 Task: Create in the project TreasureLine in Backlog an issue 'Missing or incorrect error messages', assign it to team member softage.1@softage.net and change the status to IN PROGRESS.
Action: Mouse moved to (250, 72)
Screenshot: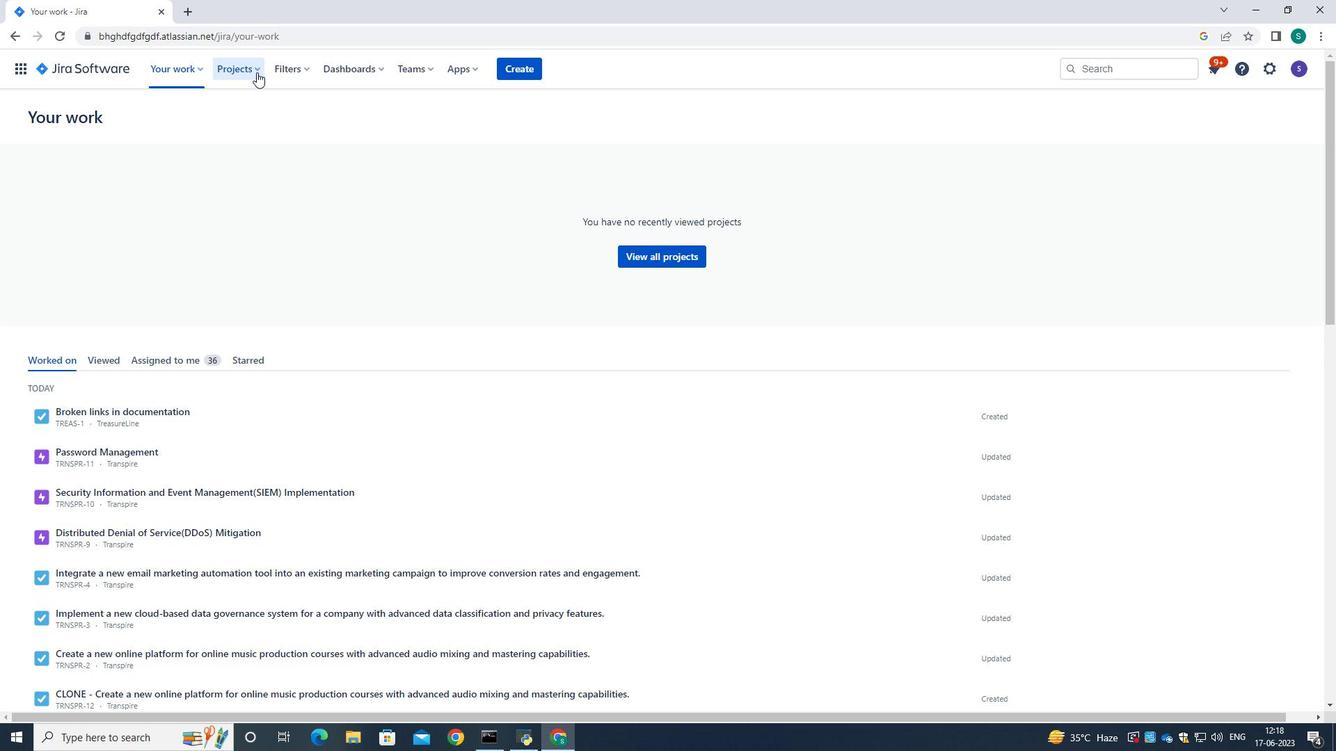 
Action: Mouse pressed left at (250, 72)
Screenshot: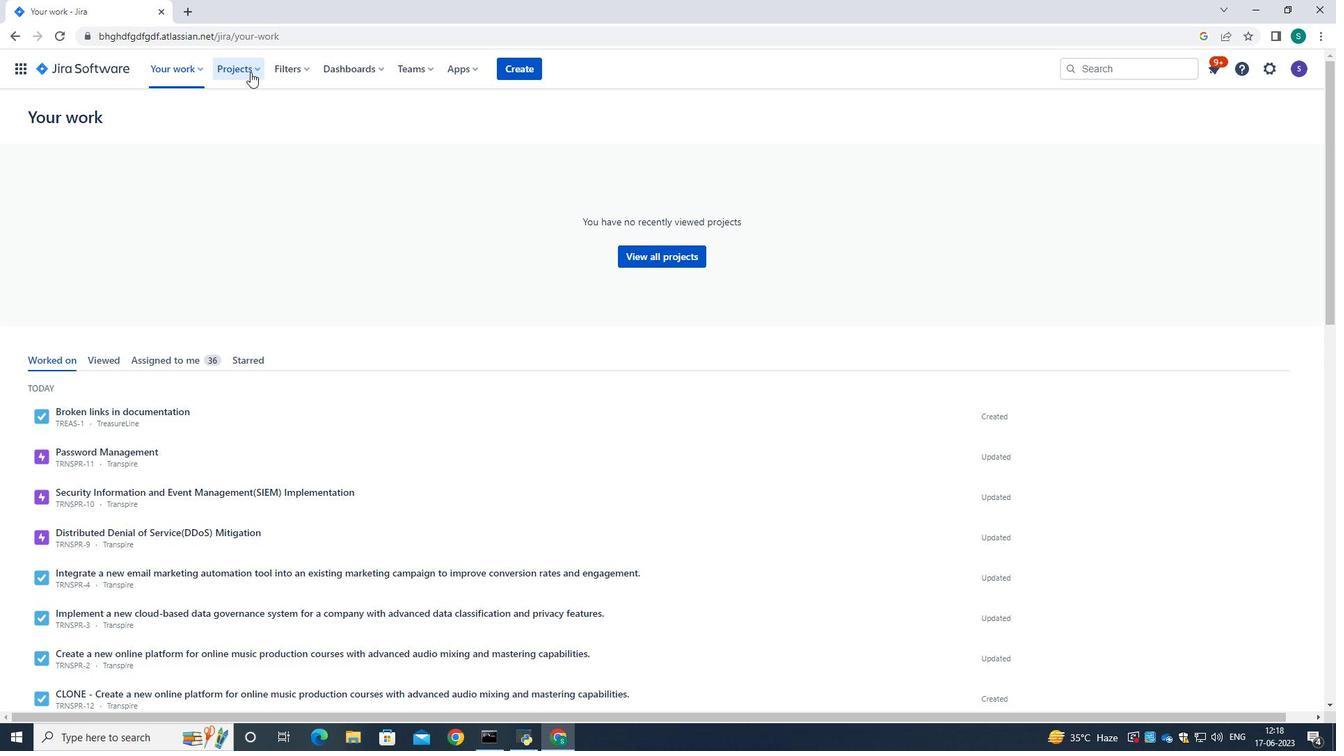 
Action: Mouse moved to (247, 128)
Screenshot: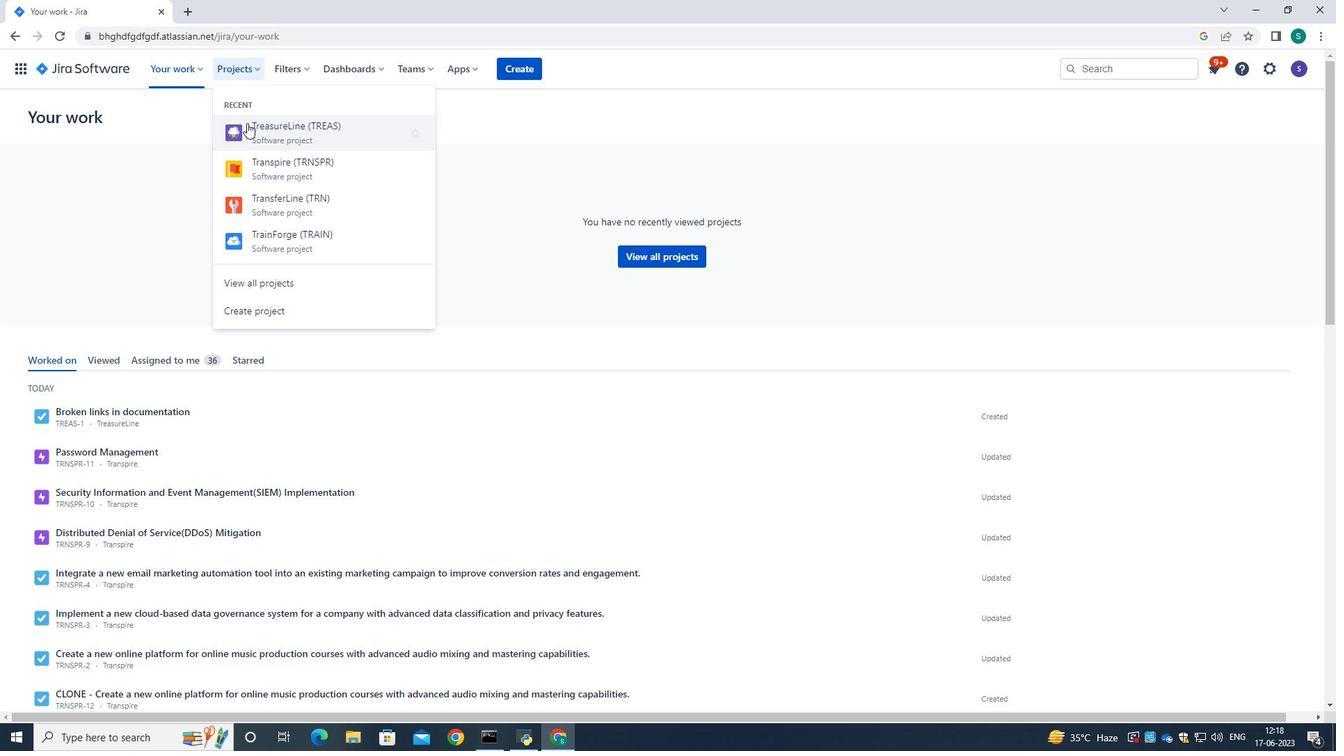 
Action: Mouse pressed left at (247, 128)
Screenshot: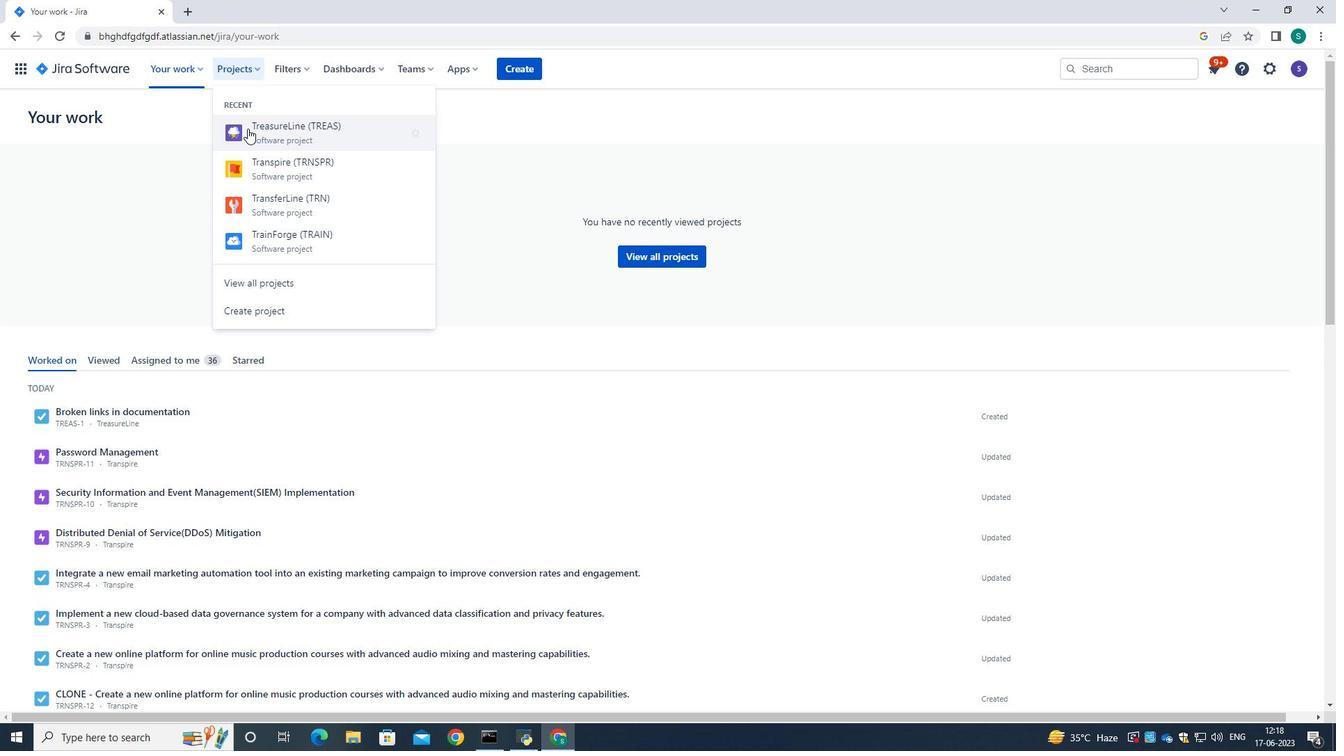 
Action: Mouse moved to (80, 215)
Screenshot: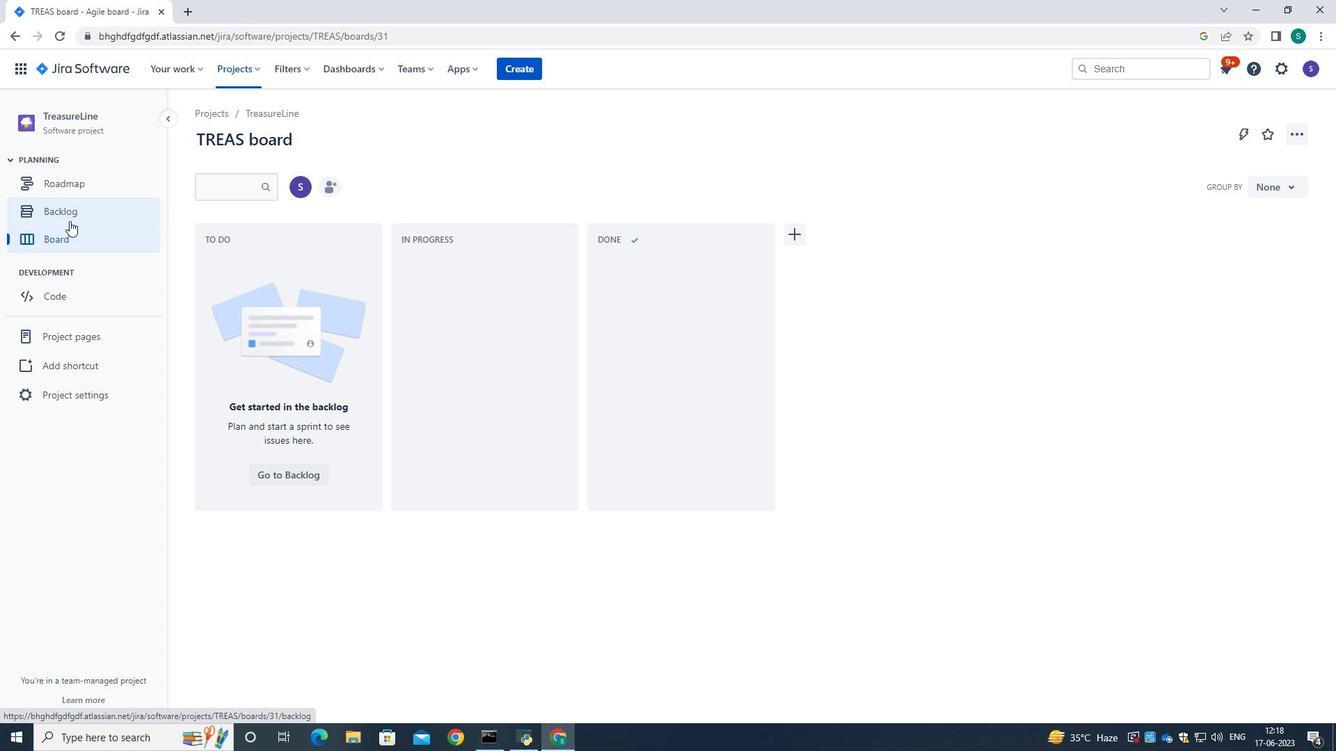 
Action: Mouse pressed left at (80, 215)
Screenshot: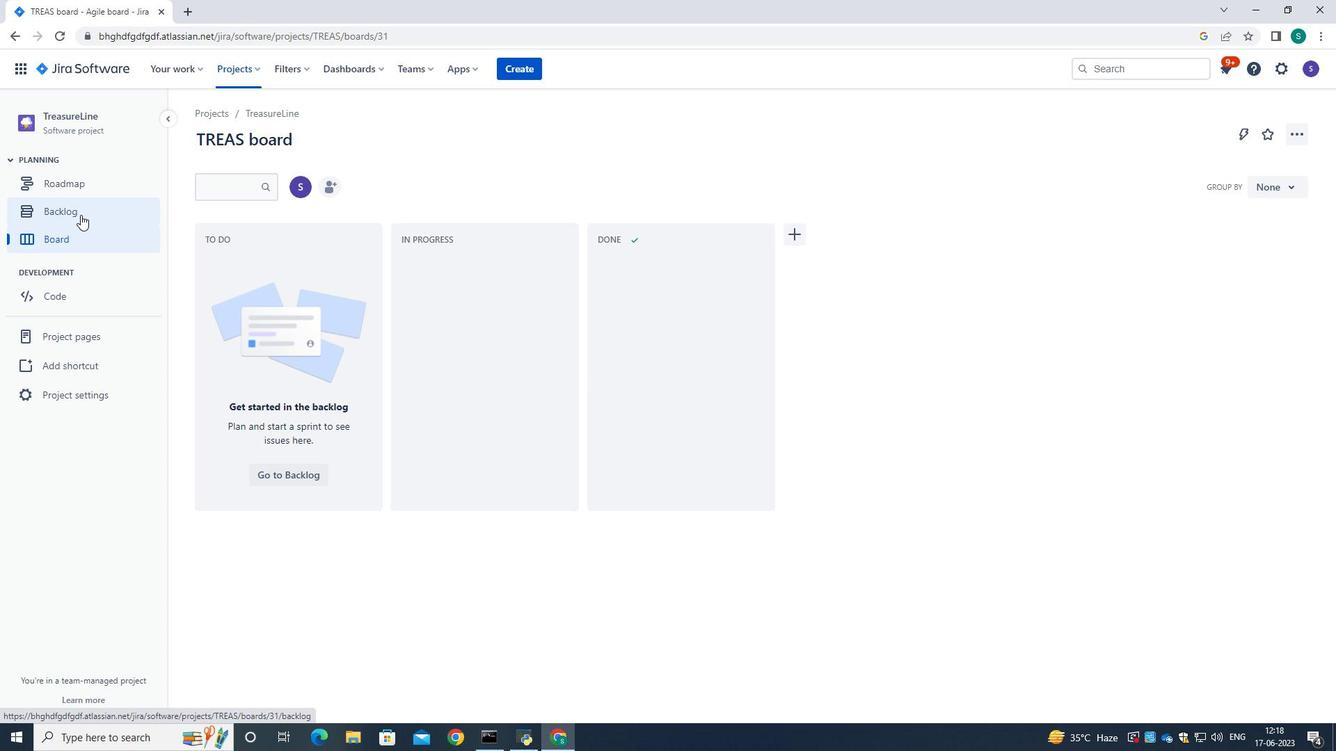 
Action: Mouse moved to (462, 279)
Screenshot: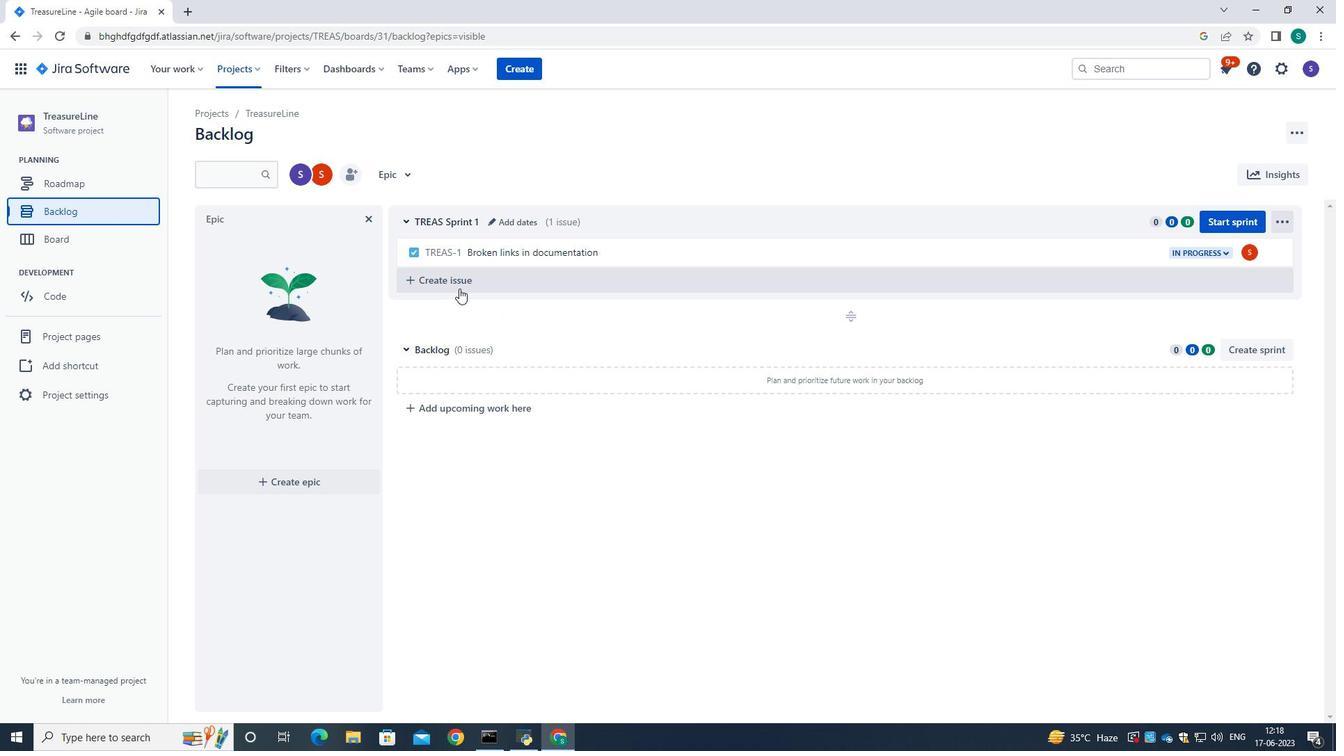 
Action: Mouse pressed left at (462, 279)
Screenshot: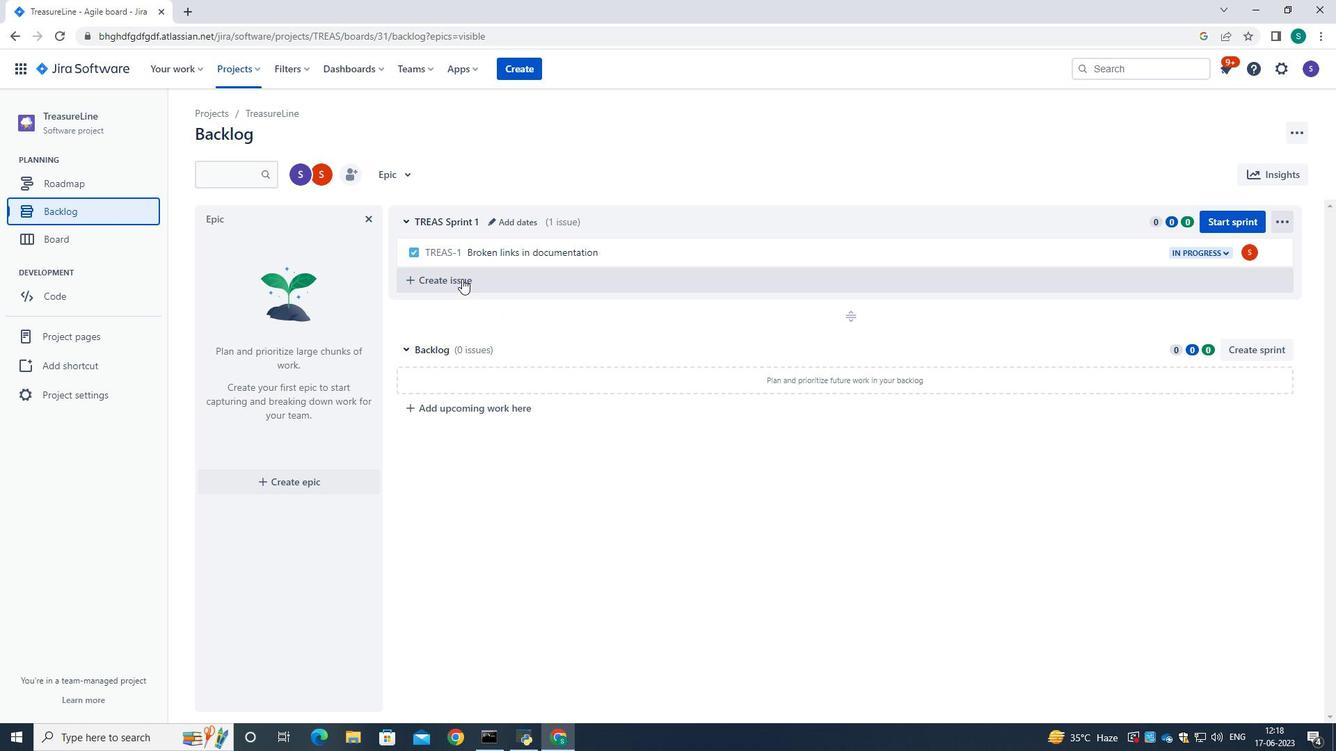 
Action: Mouse moved to (480, 280)
Screenshot: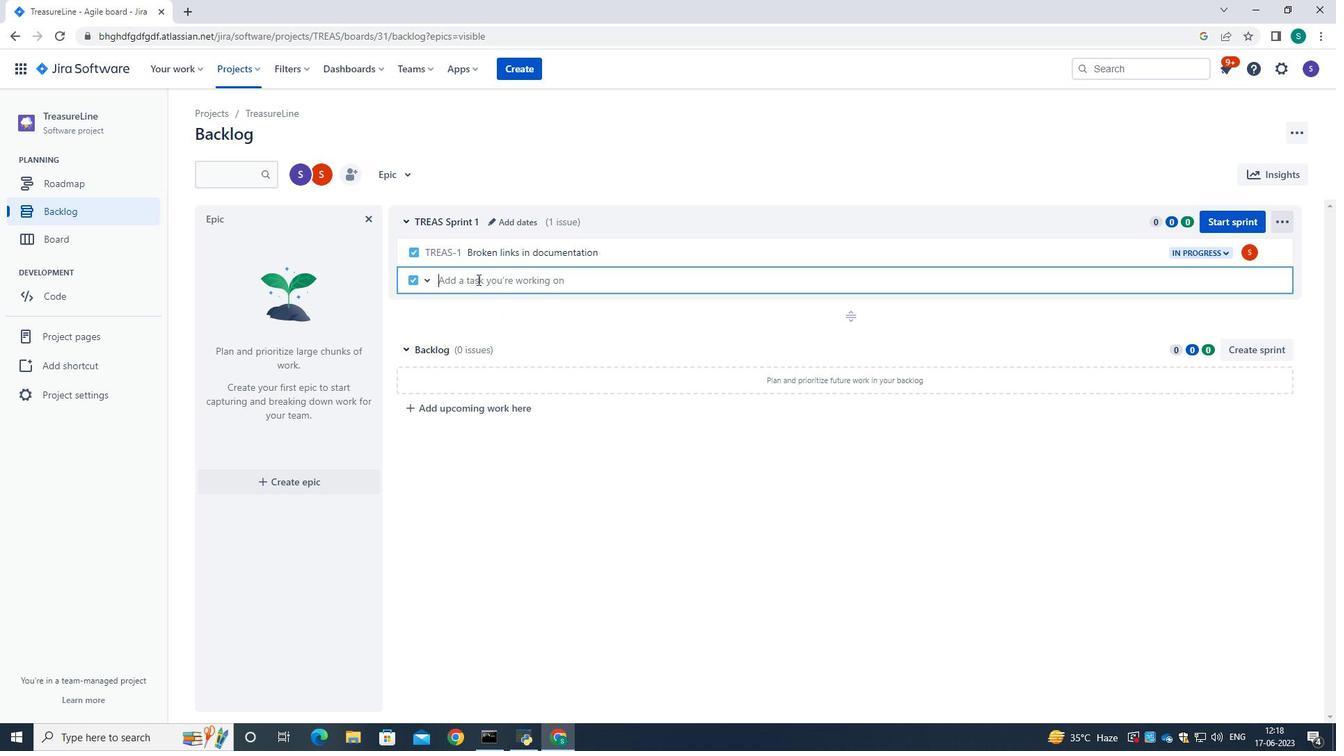 
Action: Mouse pressed left at (480, 280)
Screenshot: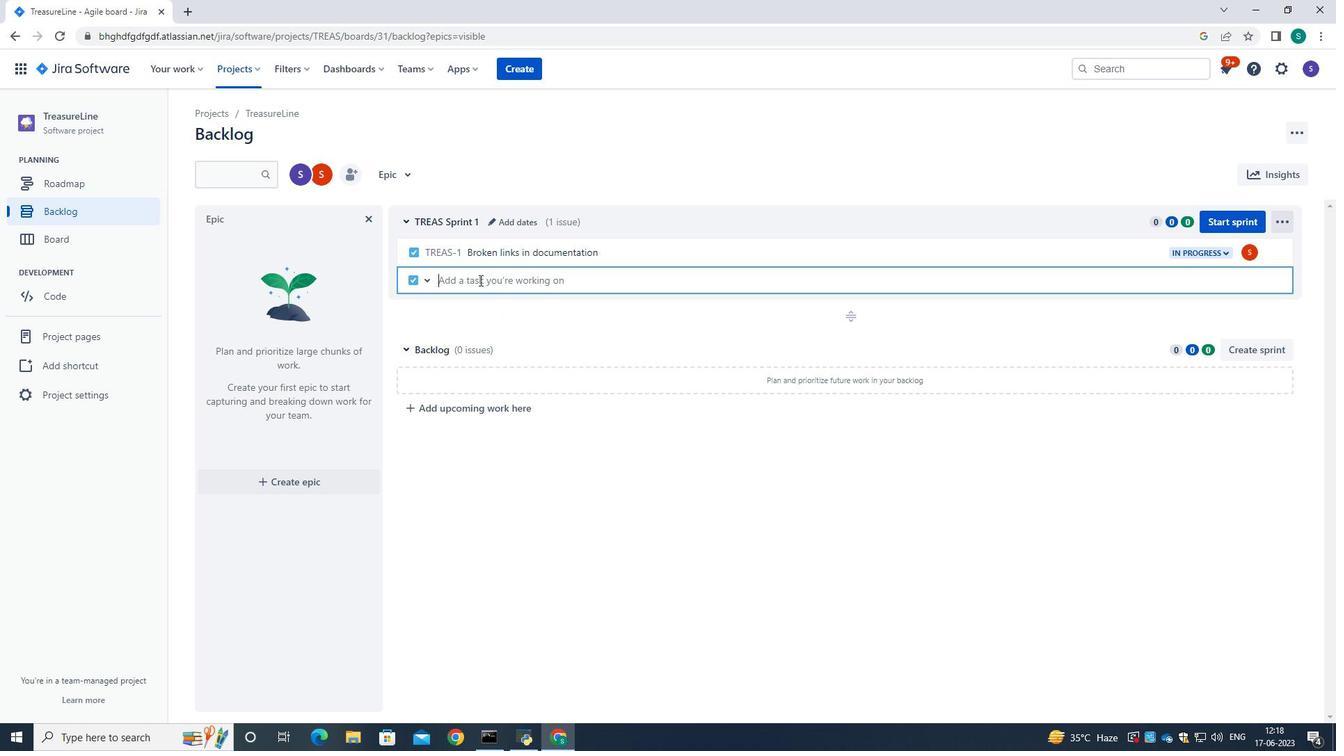 
Action: Key pressed <Key.caps_lock>M<Key.caps_lock>issing<Key.space>or<Key.space>incorrect<Key.space><Key.space><Key.space><Key.space><Key.space><Key.space><Key.space><Key.space><Key.space><Key.space><Key.space><Key.space><Key.space><Key.space><Key.space><Key.space><Key.space><Key.space><Key.space><Key.space><Key.space><Key.backspace><Key.backspace><Key.backspace><Key.backspace><Key.backspace><Key.backspace><Key.backspace><Key.backspace><Key.backspace><Key.backspace><Key.backspace><Key.backspace><Key.backspace><Key.backspace><Key.backspace><Key.backspace><Key.backspace><Key.backspace><Key.backspace><Key.backspace>error<Key.space>ma<Key.backspace>essages<Key.enter>
Screenshot: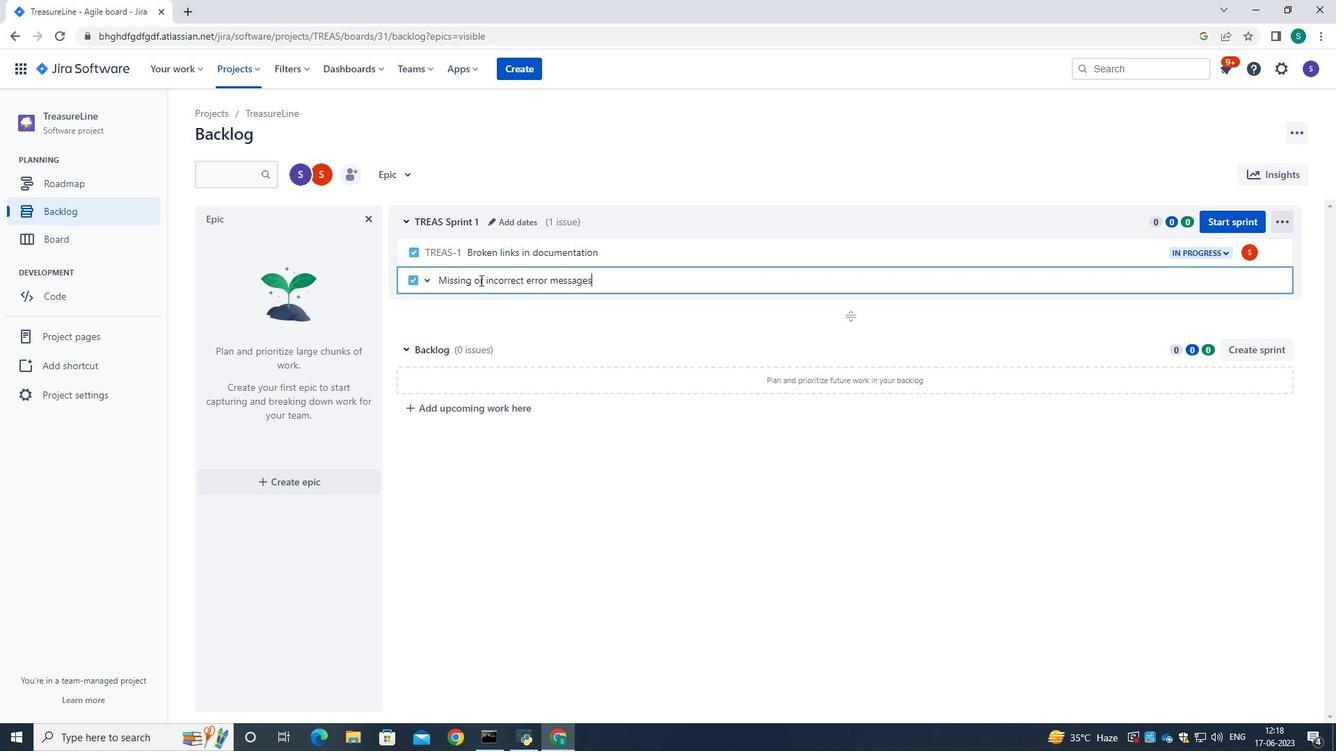 
Action: Mouse moved to (723, 350)
Screenshot: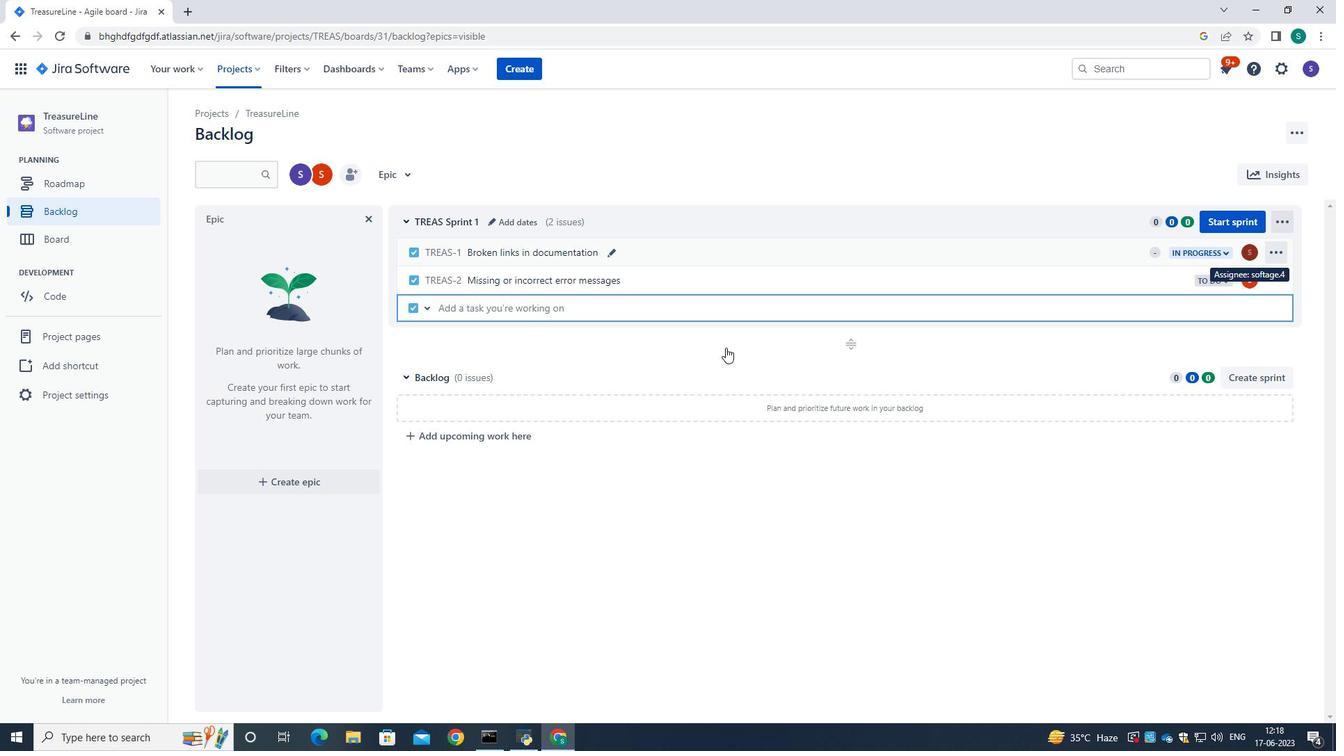 
Action: Mouse pressed left at (723, 350)
Screenshot: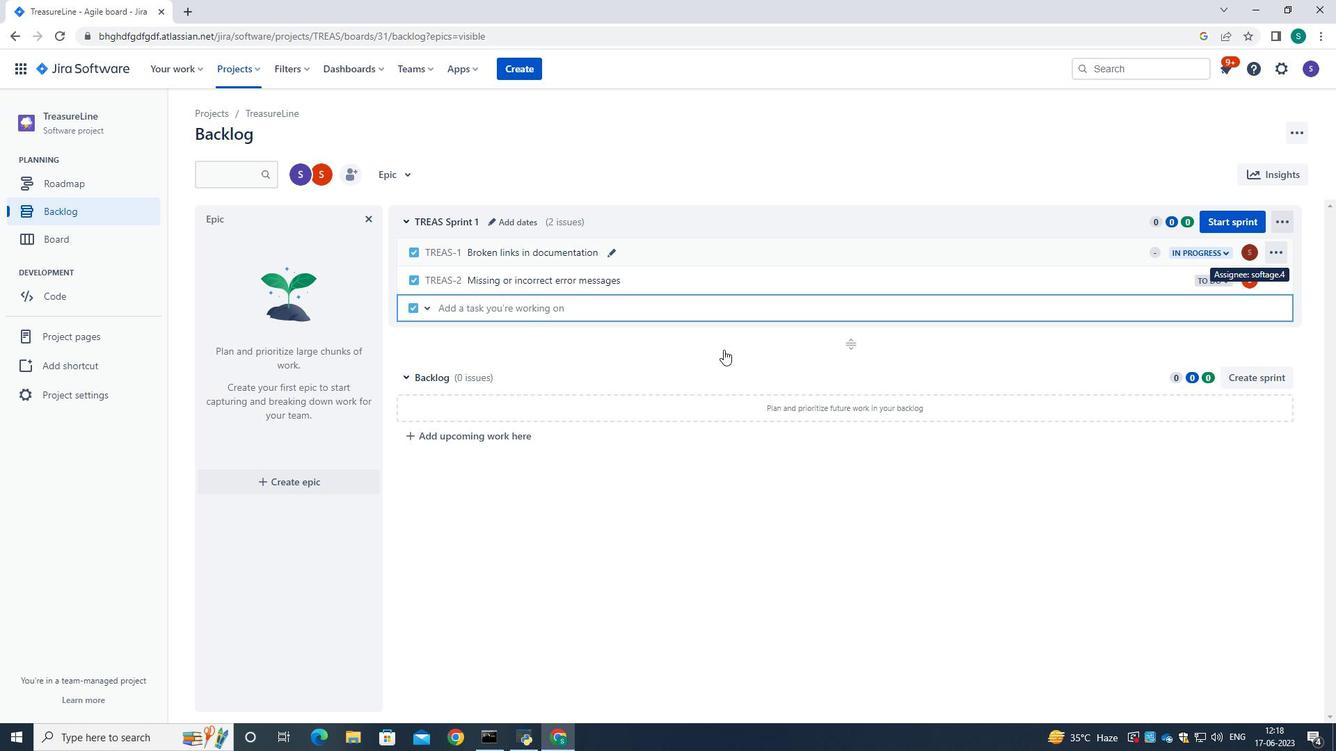 
Action: Mouse moved to (1245, 284)
Screenshot: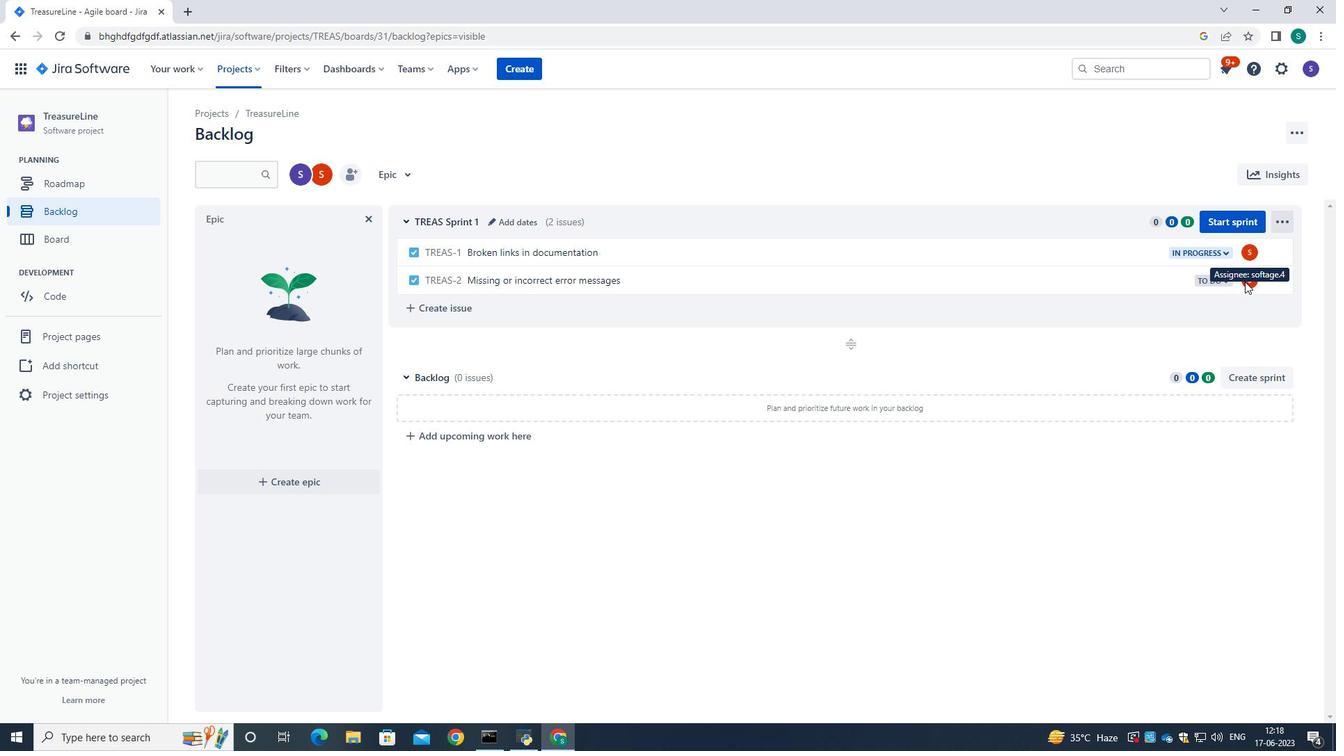 
Action: Mouse pressed left at (1245, 284)
Screenshot: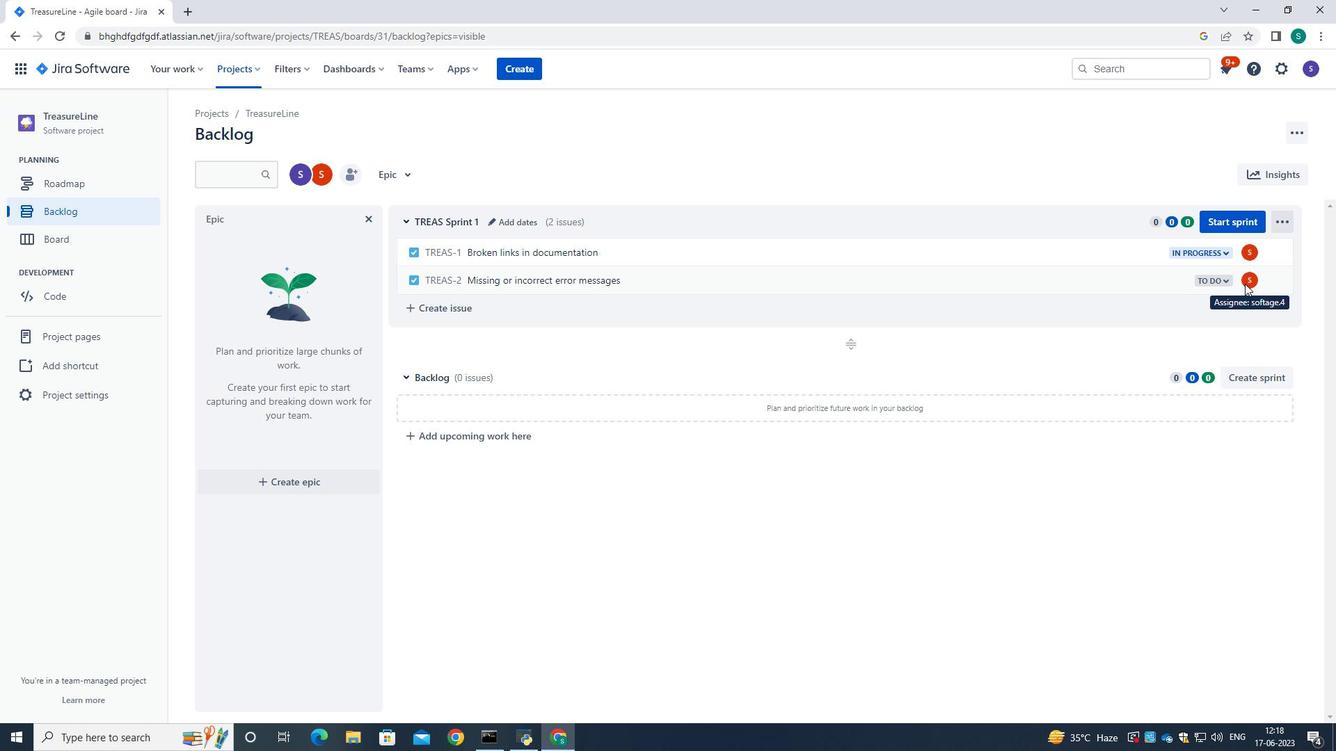 
Action: Mouse moved to (1249, 285)
Screenshot: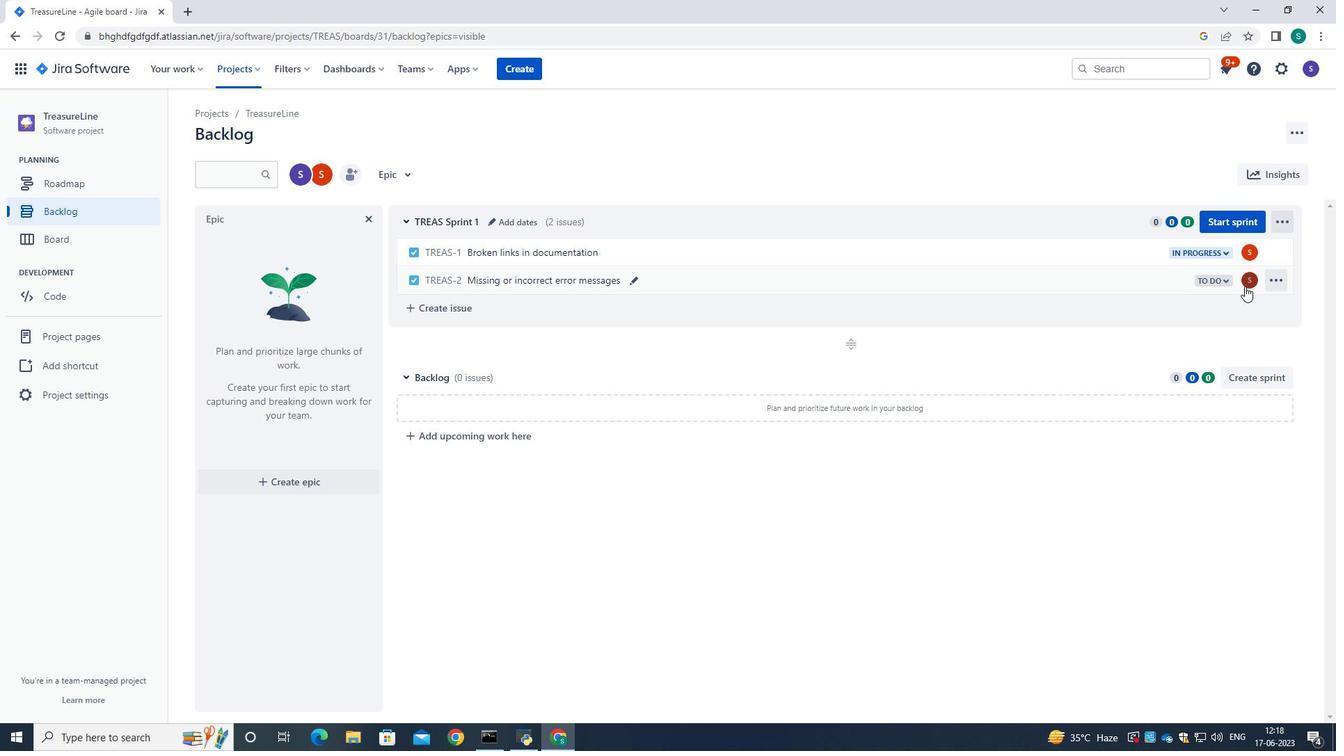 
Action: Mouse pressed left at (1249, 285)
Screenshot: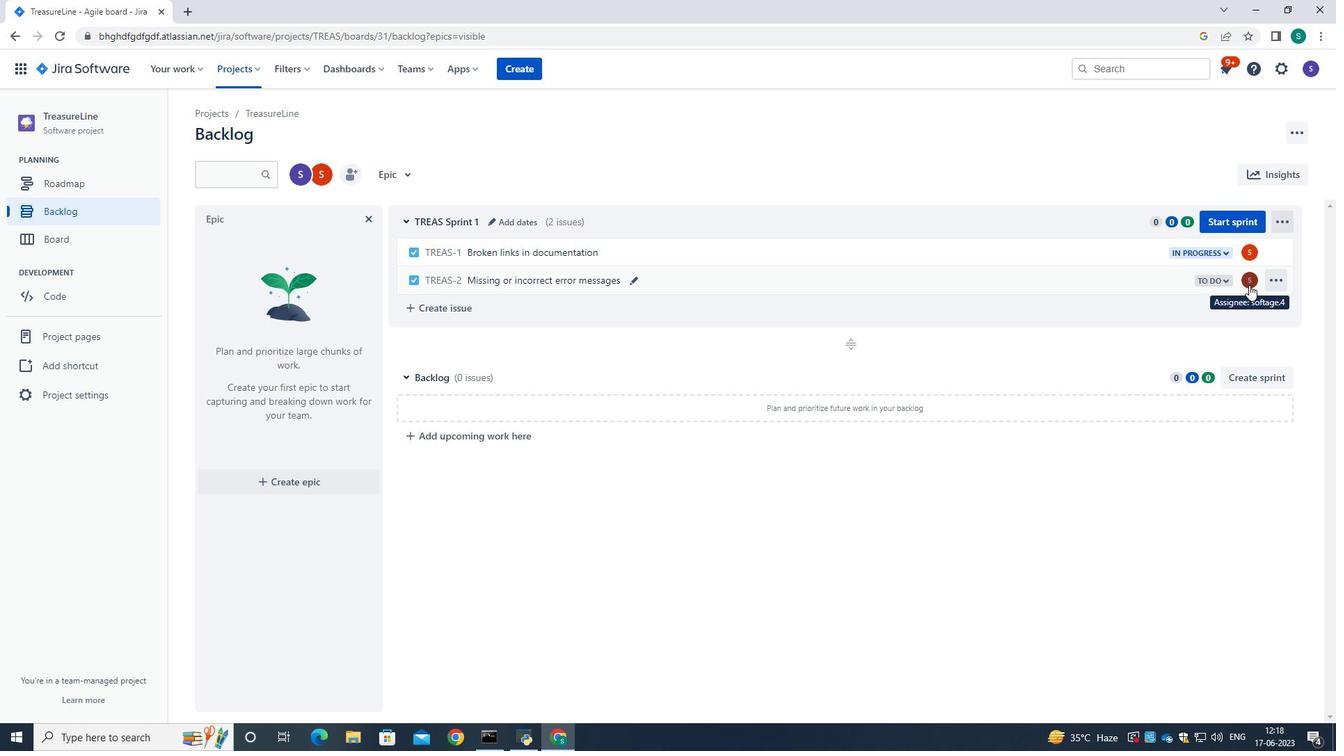 
Action: Mouse moved to (1145, 302)
Screenshot: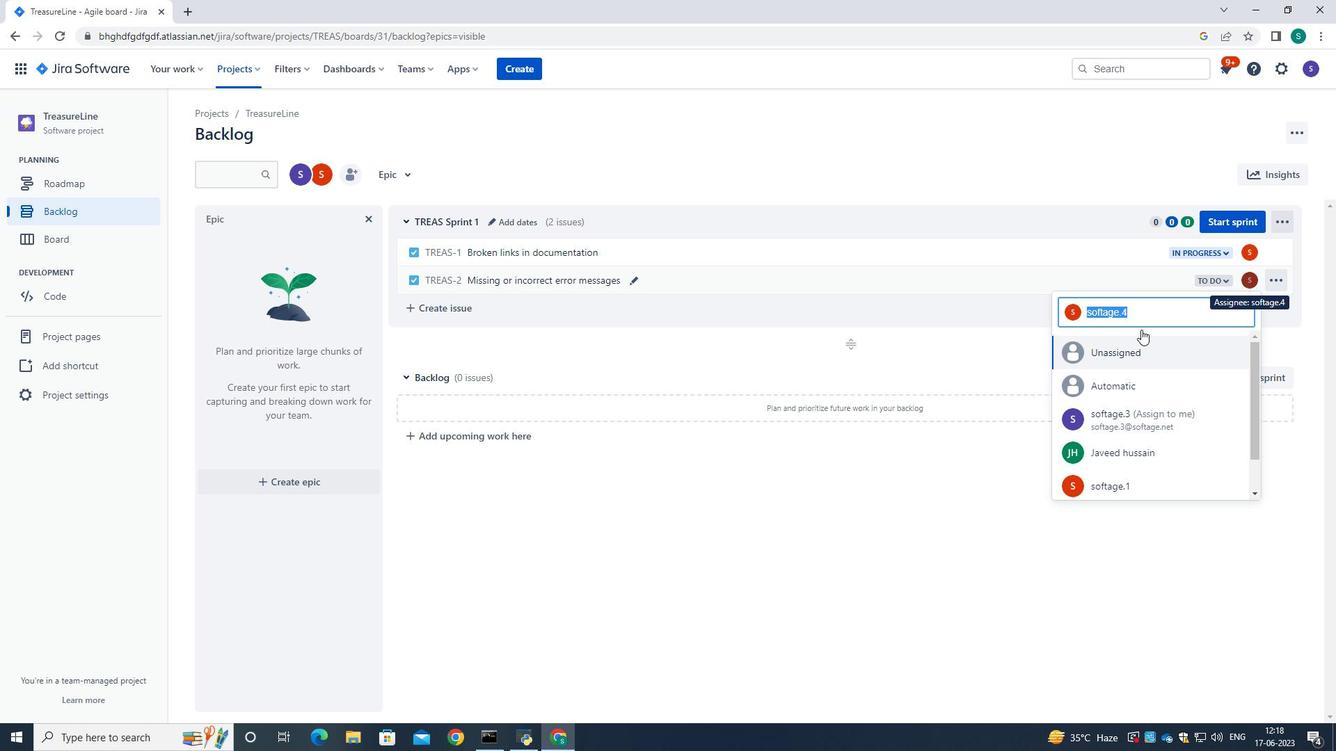 
Action: Key pressed <Key.backspace>softage.1<Key.shift>@softage.net
Screenshot: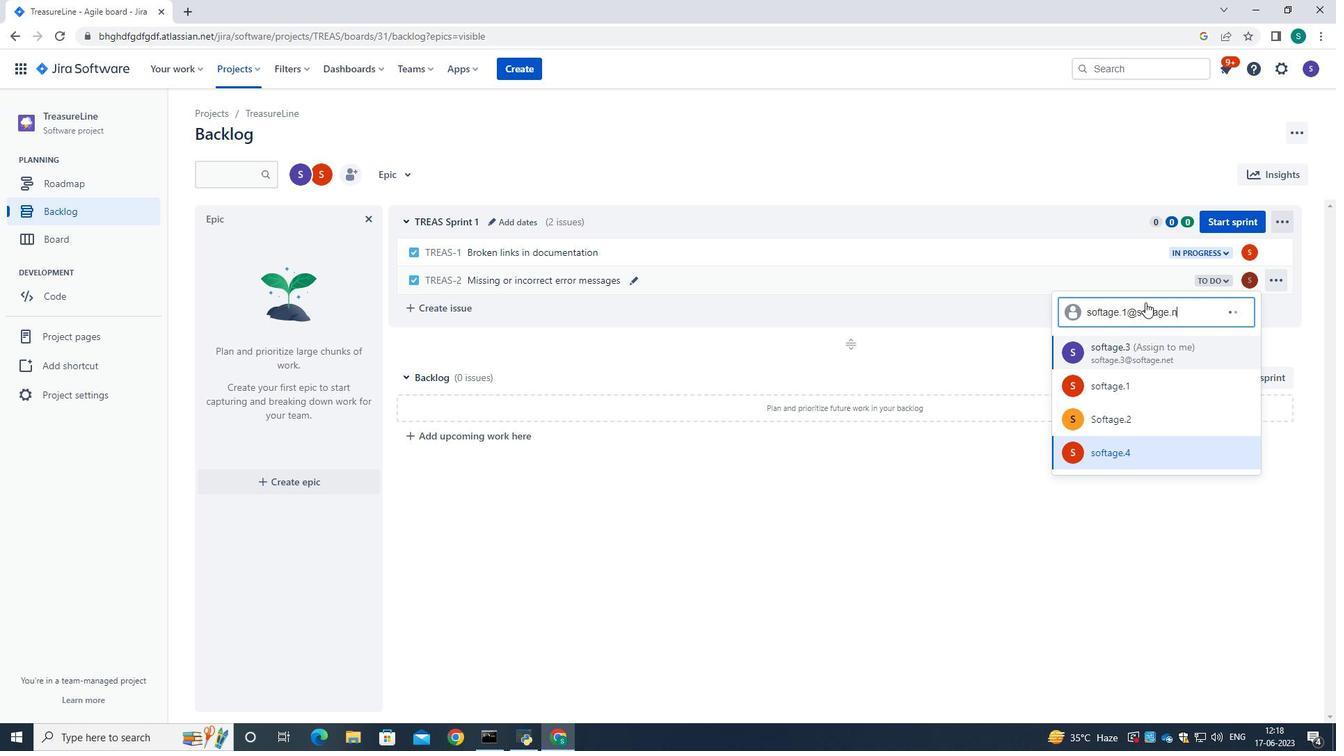 
Action: Mouse moved to (1143, 354)
Screenshot: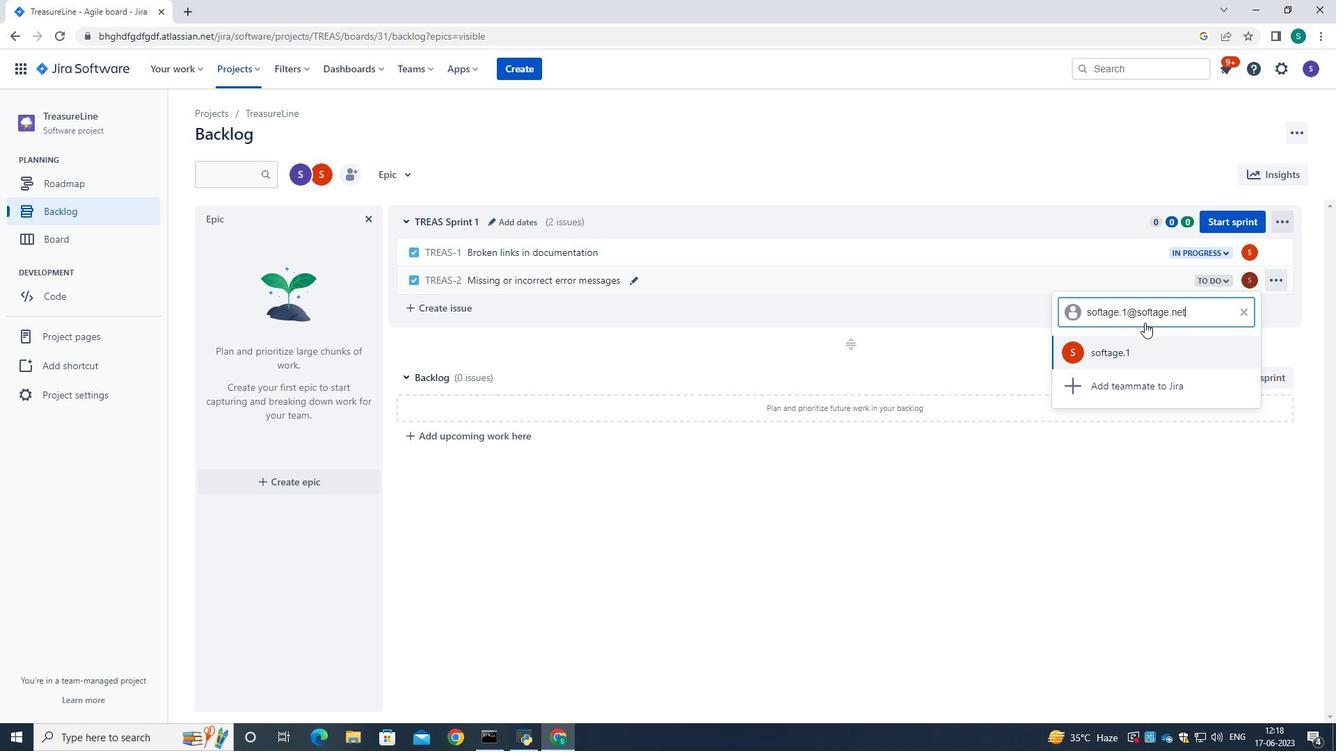 
Action: Mouse pressed left at (1143, 354)
Screenshot: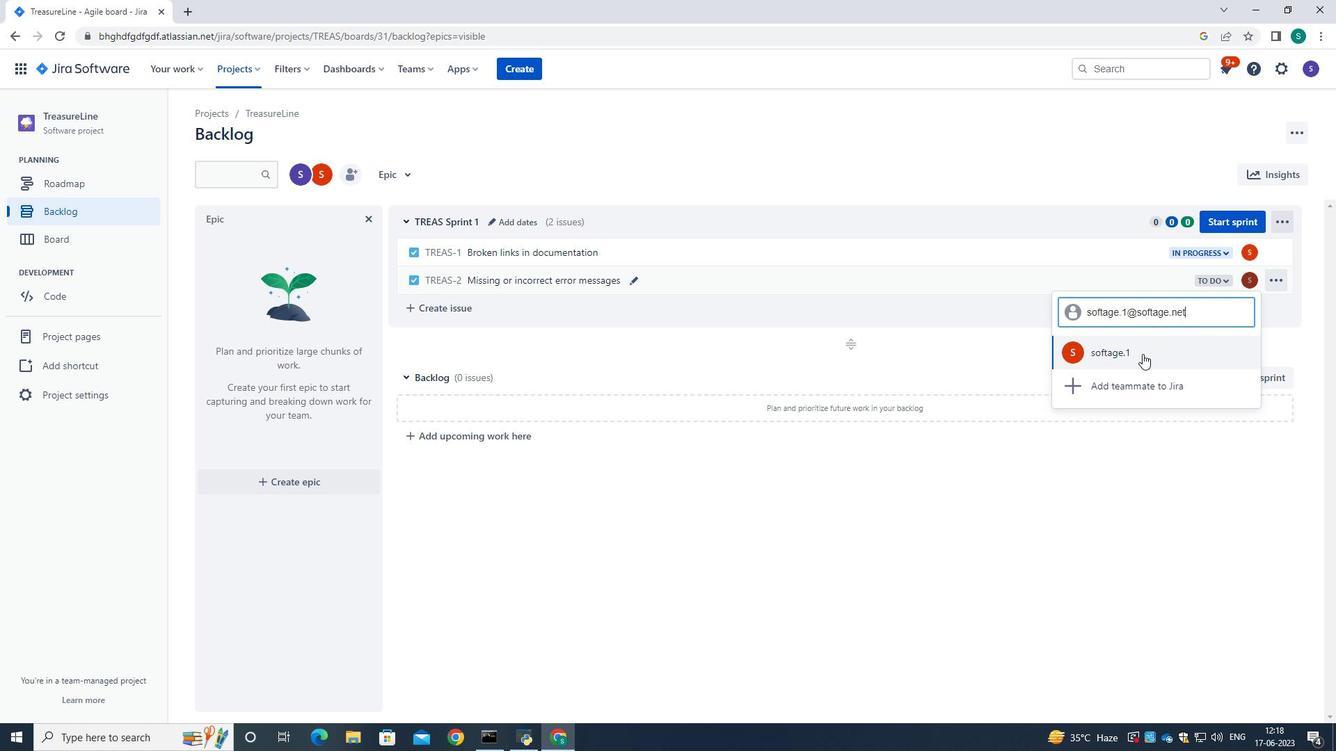 
Action: Mouse moved to (1214, 281)
Screenshot: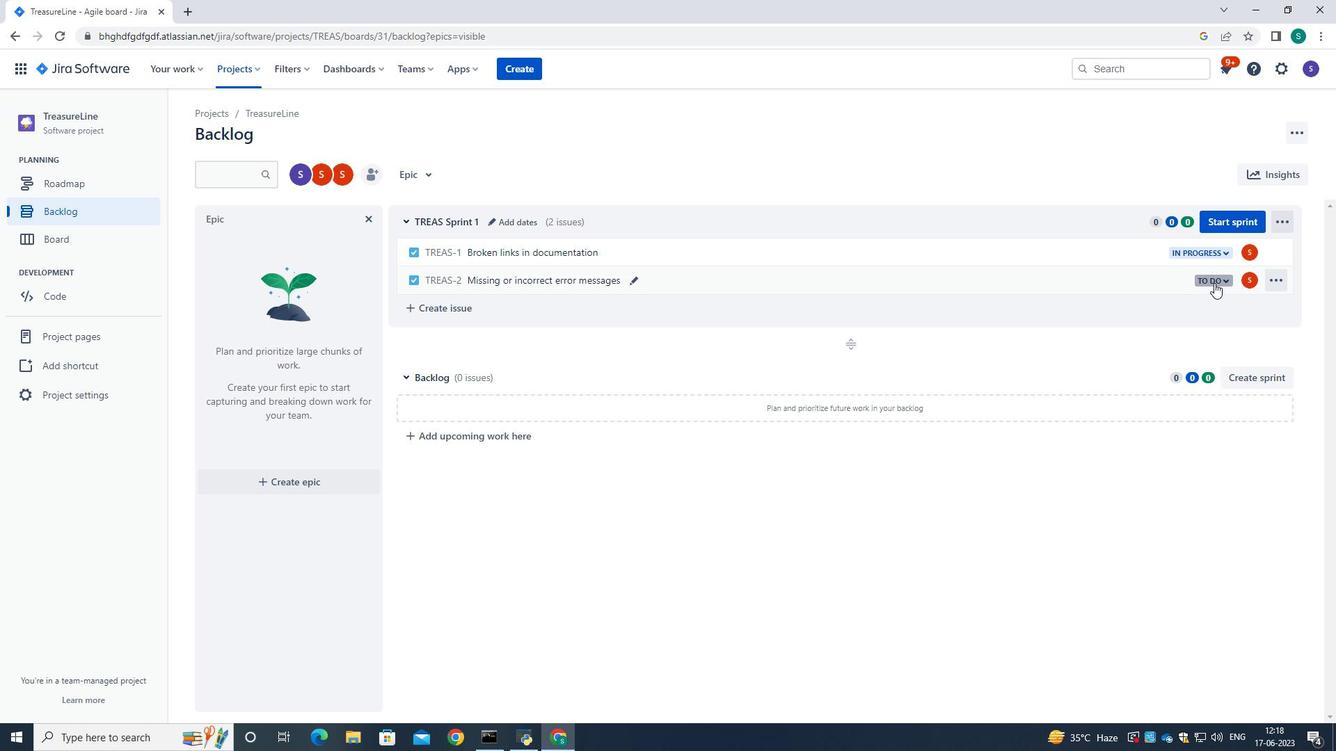 
Action: Mouse pressed left at (1214, 281)
Screenshot: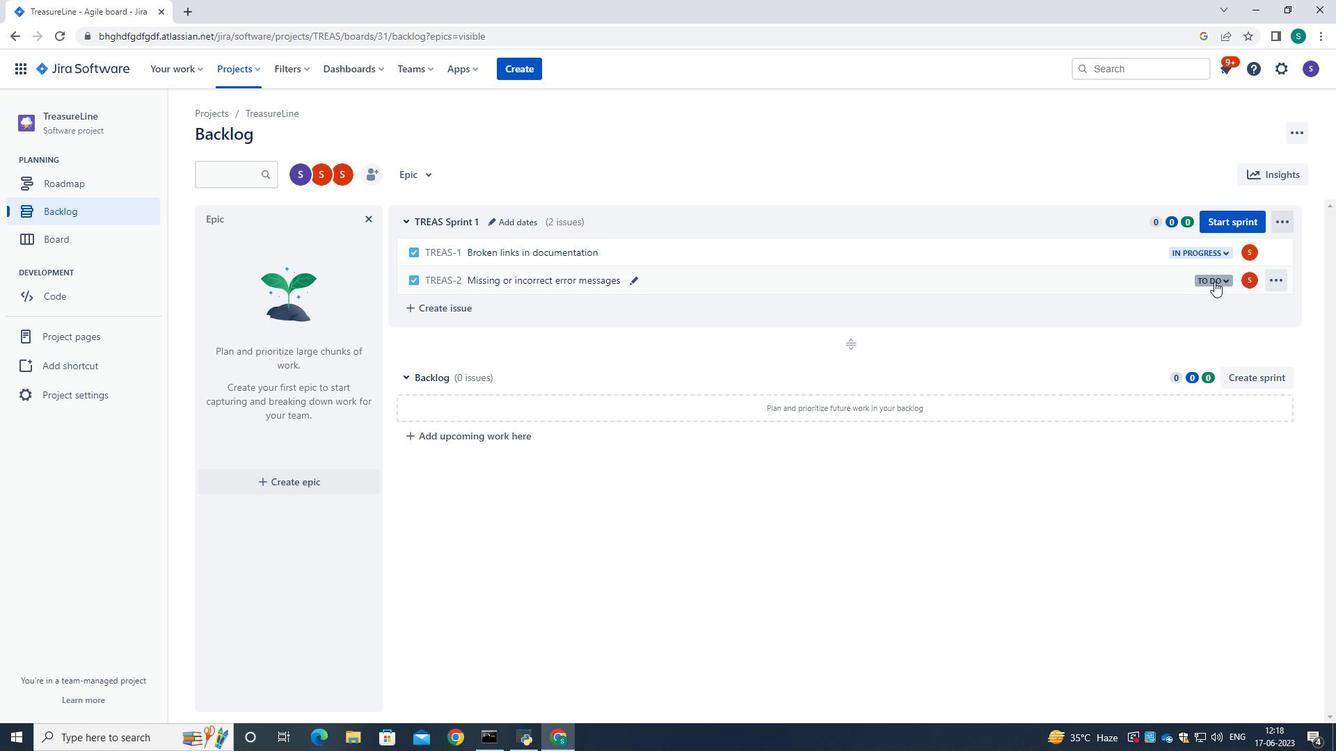 
Action: Mouse moved to (1140, 309)
Screenshot: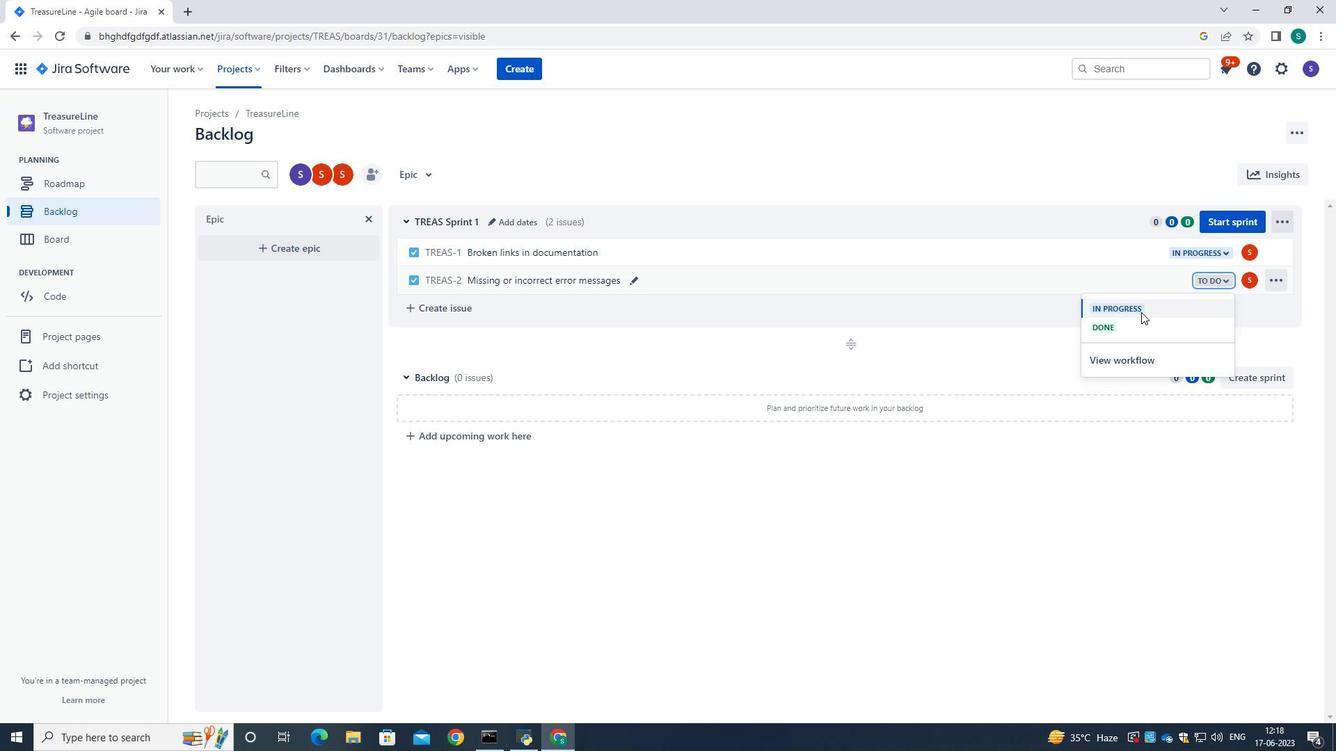 
Action: Mouse pressed left at (1140, 309)
Screenshot: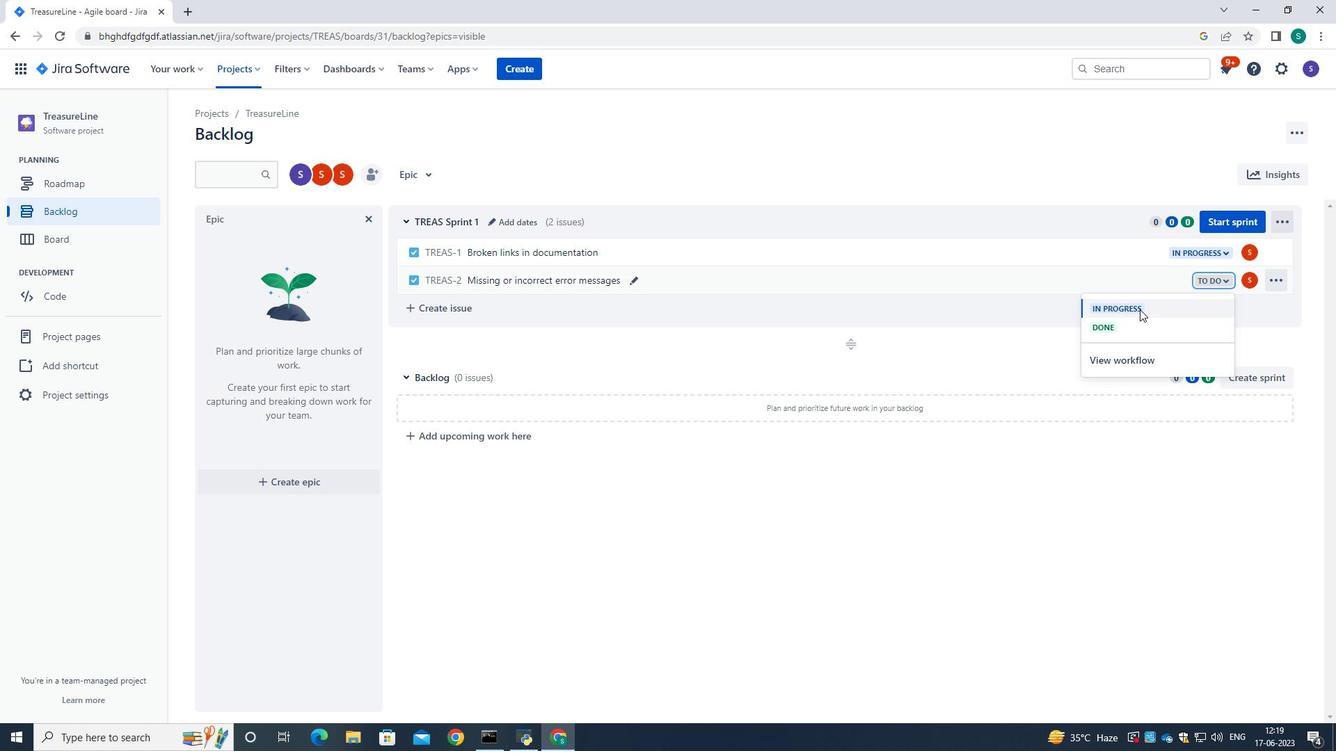 
Action: Mouse moved to (1044, 469)
Screenshot: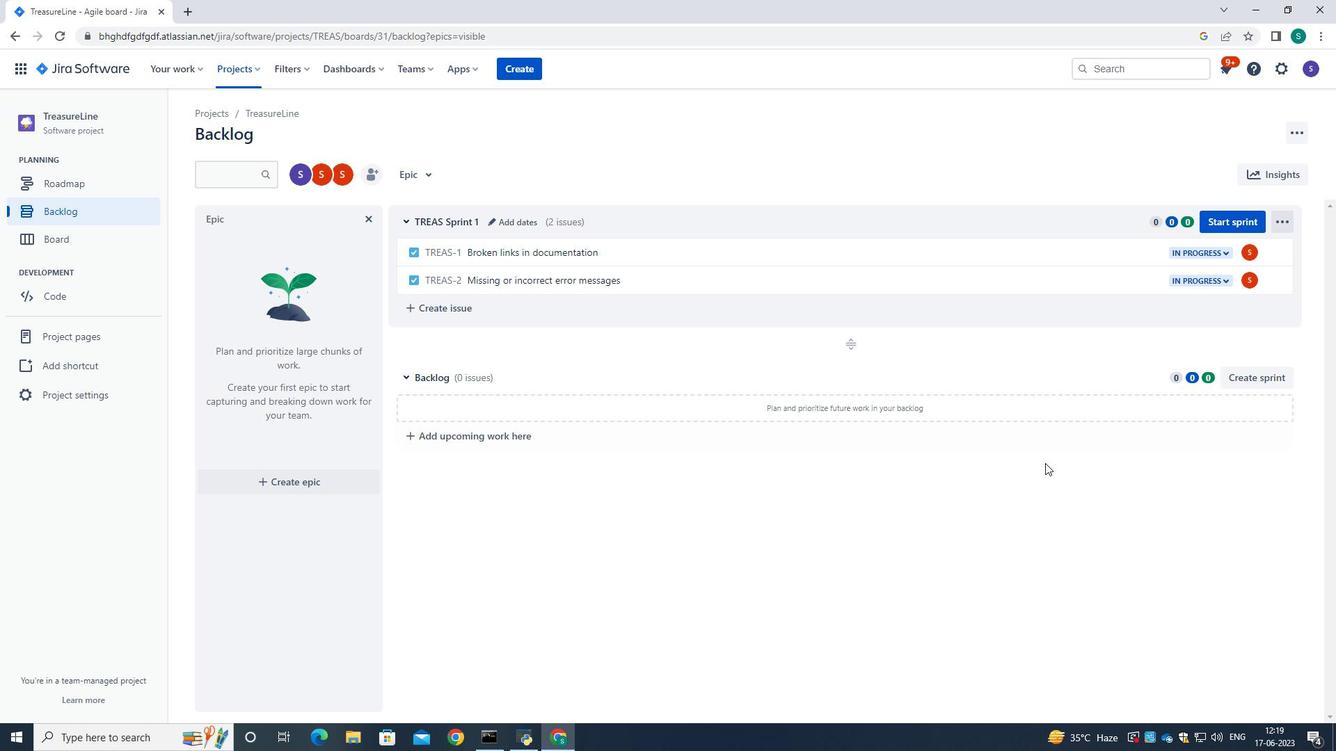 
Action: Mouse pressed left at (1044, 469)
Screenshot: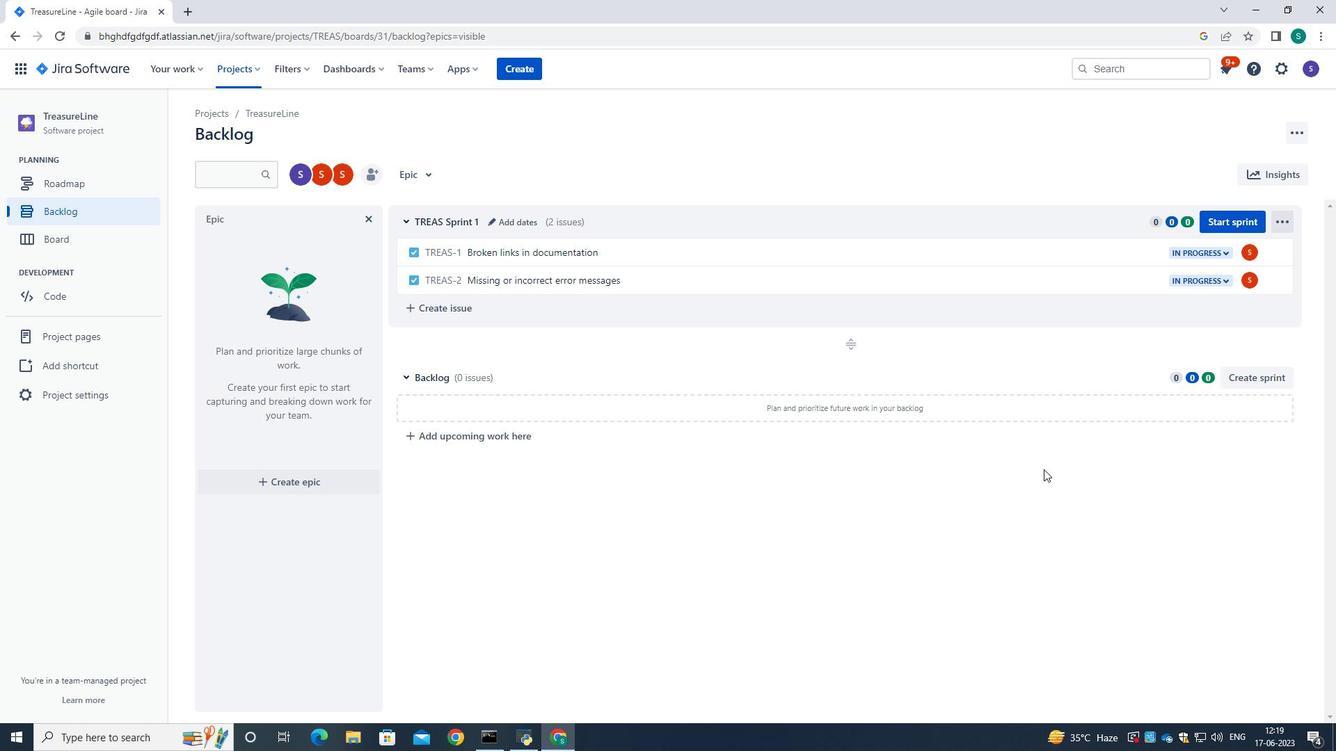 
